 Task: Add the product "La Croix Cran-Raspberry" to cart from the store "Catering by Keto Bros Pizza".
Action: Mouse pressed left at (51, 96)
Screenshot: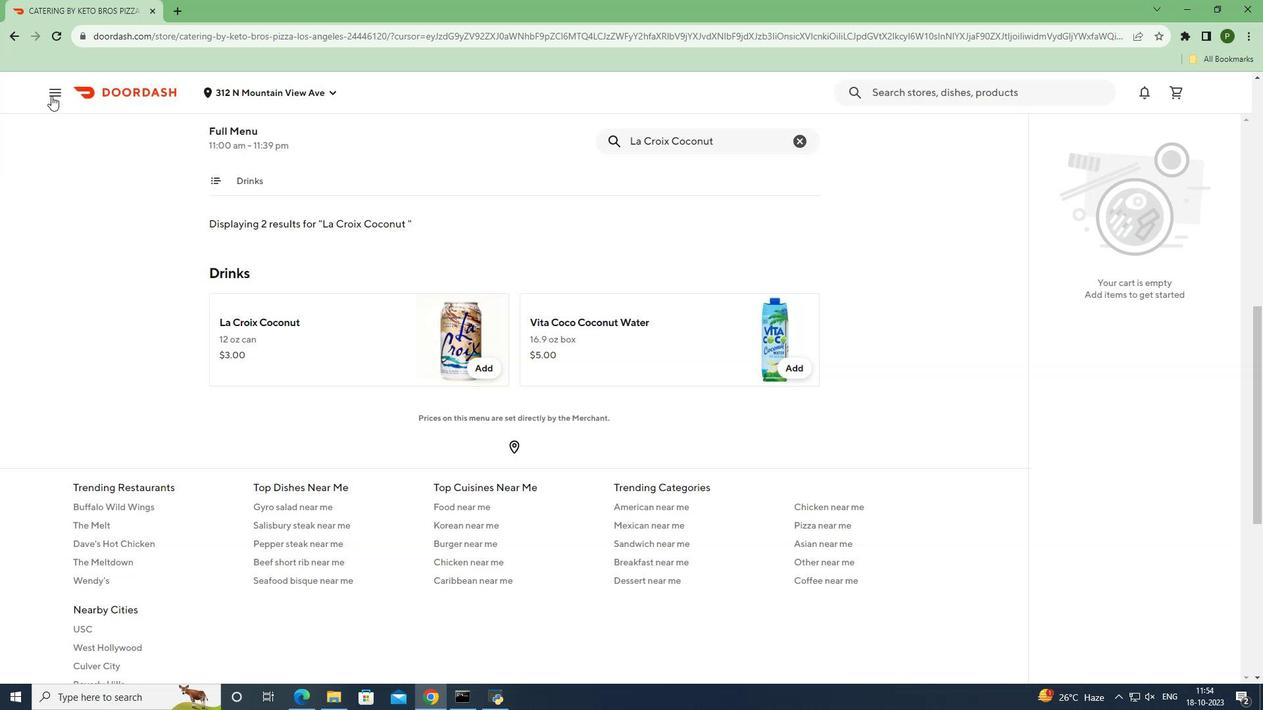 
Action: Mouse moved to (49, 188)
Screenshot: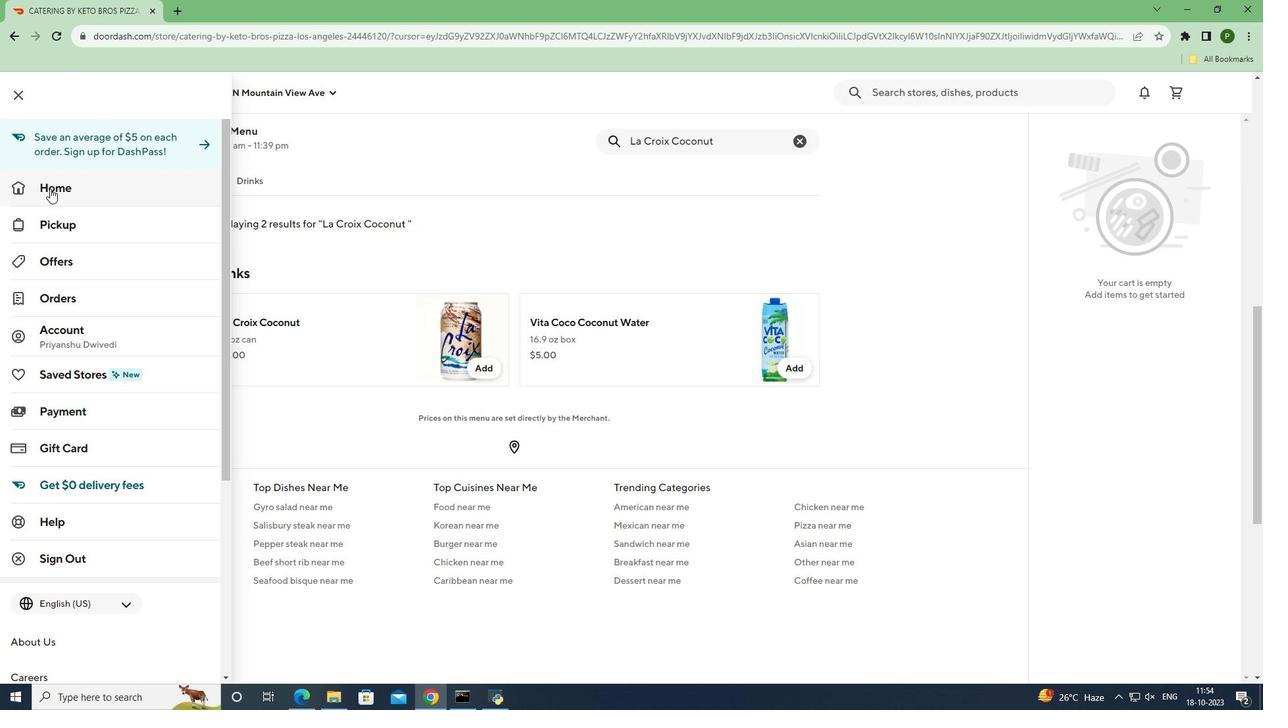 
Action: Mouse pressed left at (49, 188)
Screenshot: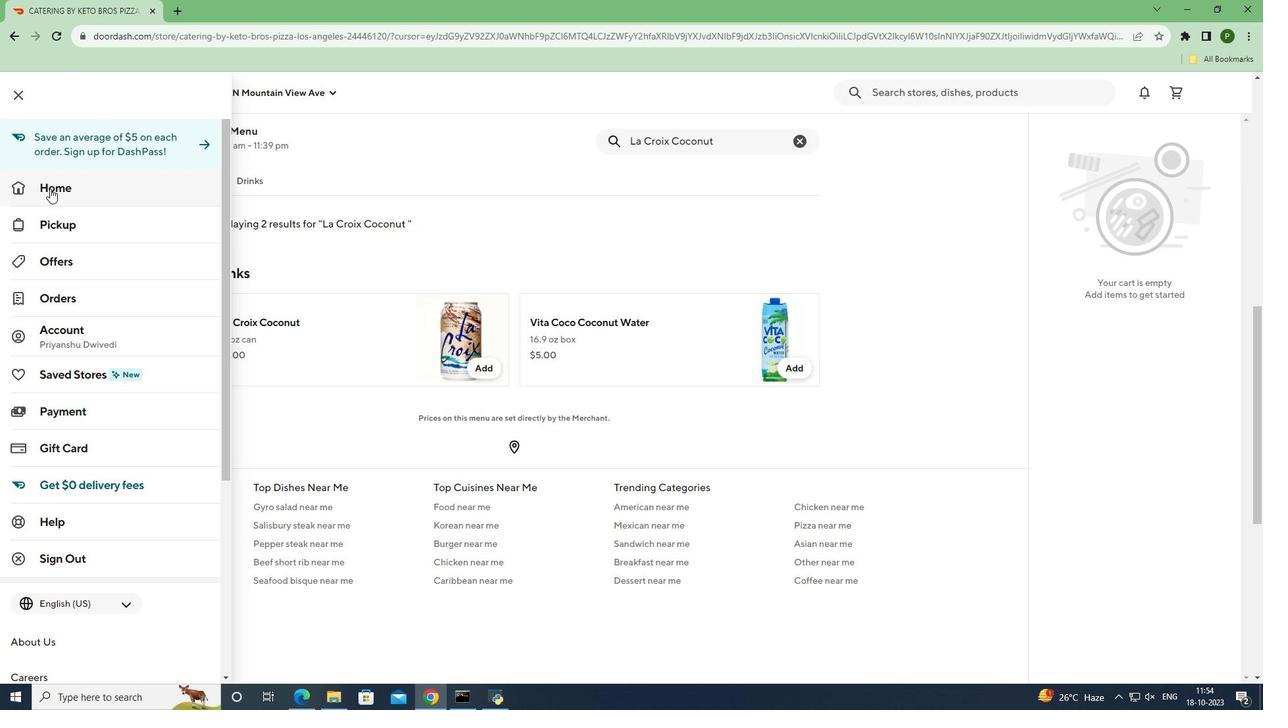 
Action: Mouse moved to (1003, 144)
Screenshot: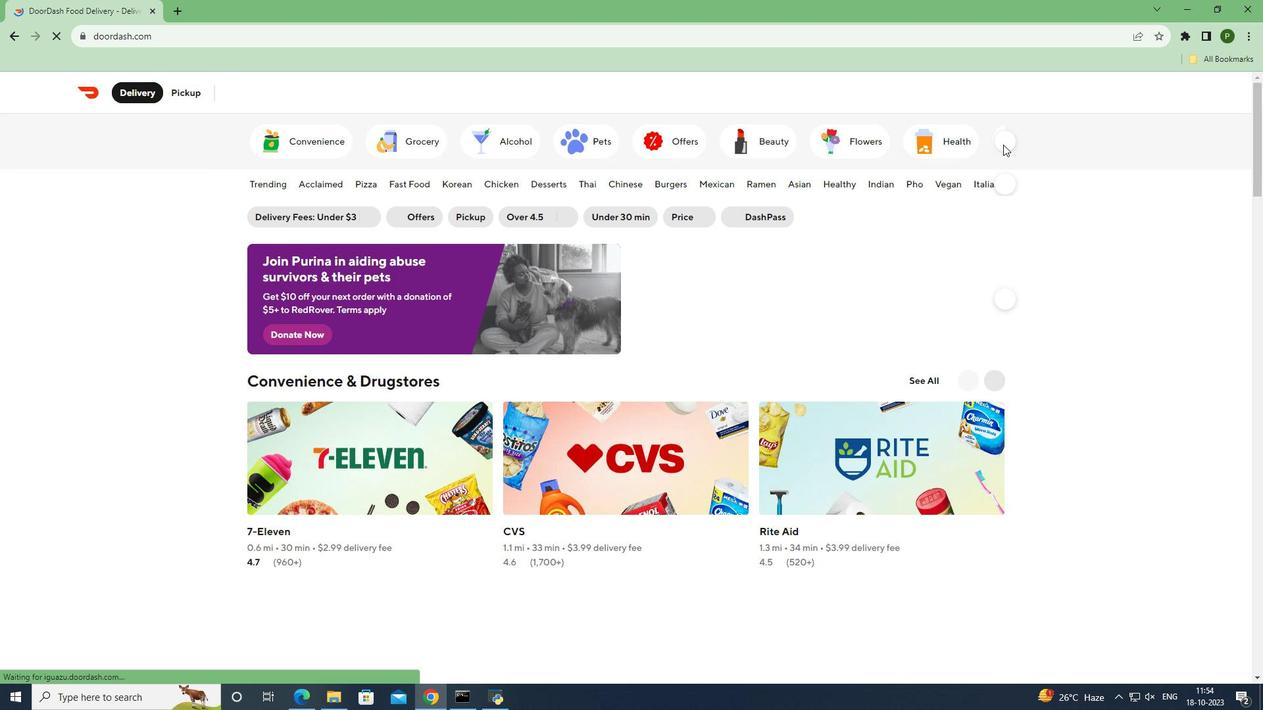 
Action: Mouse pressed left at (1003, 144)
Screenshot: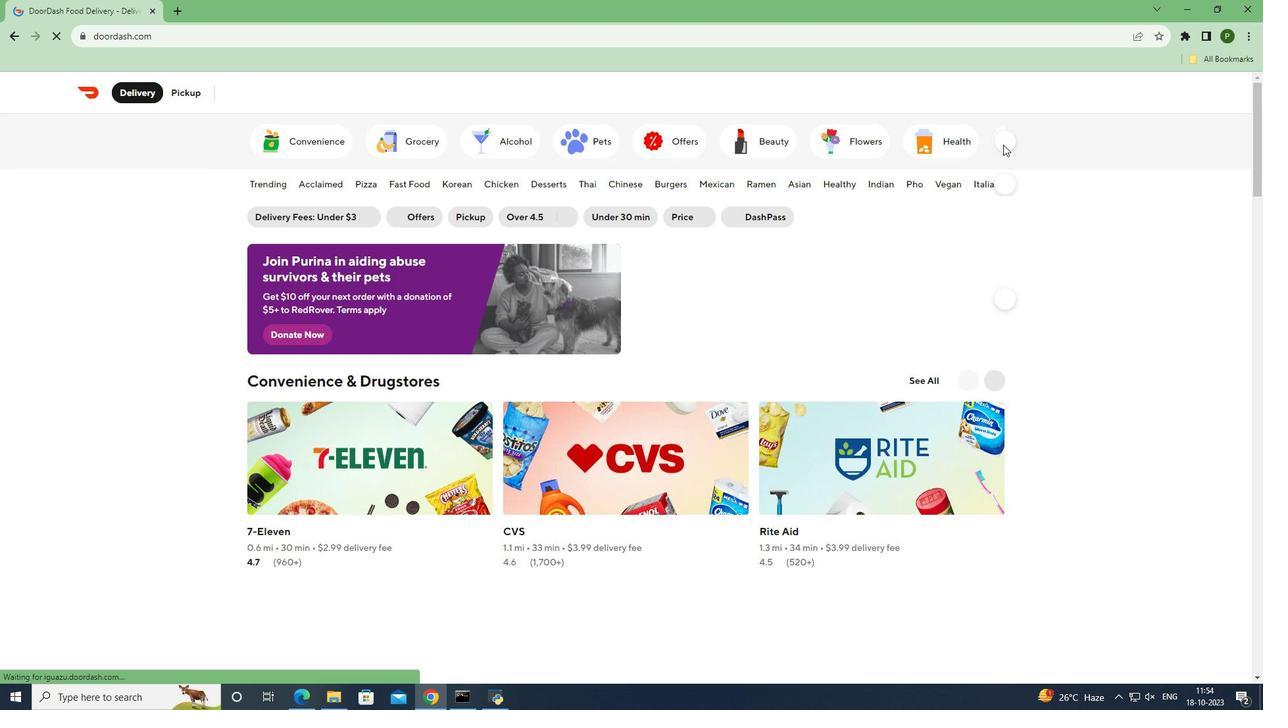 
Action: Mouse moved to (293, 139)
Screenshot: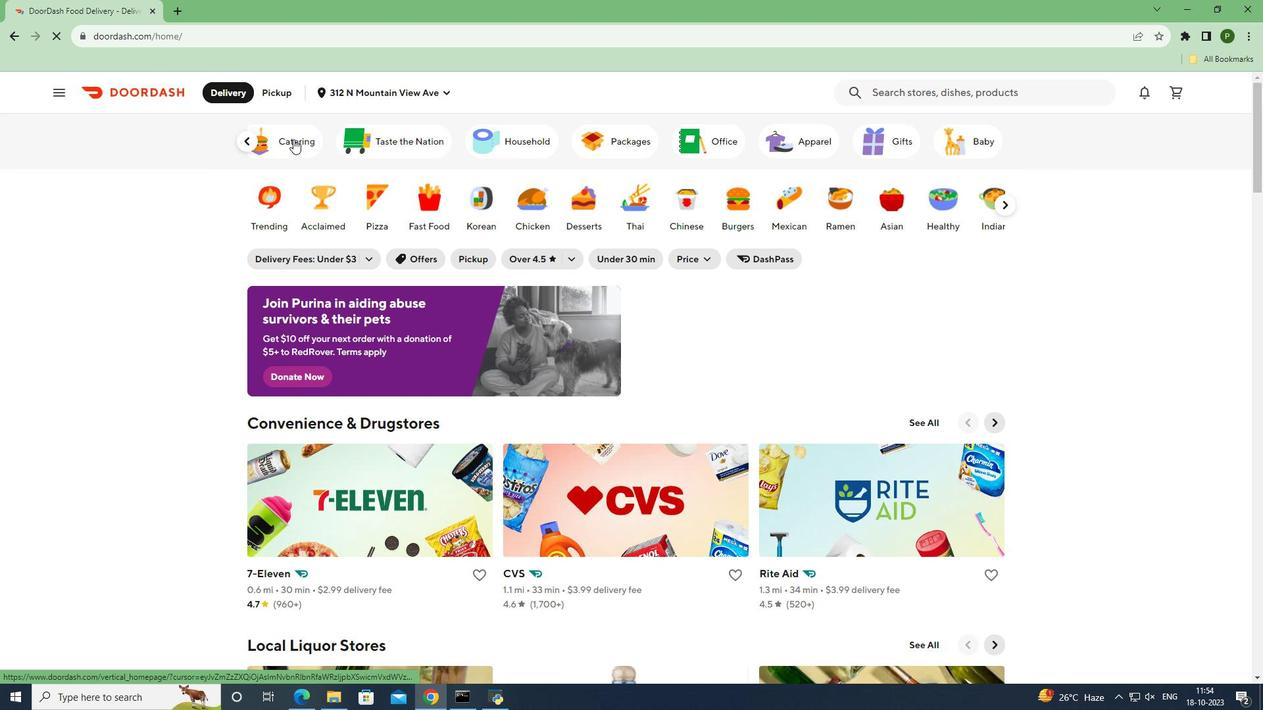 
Action: Mouse pressed left at (293, 139)
Screenshot: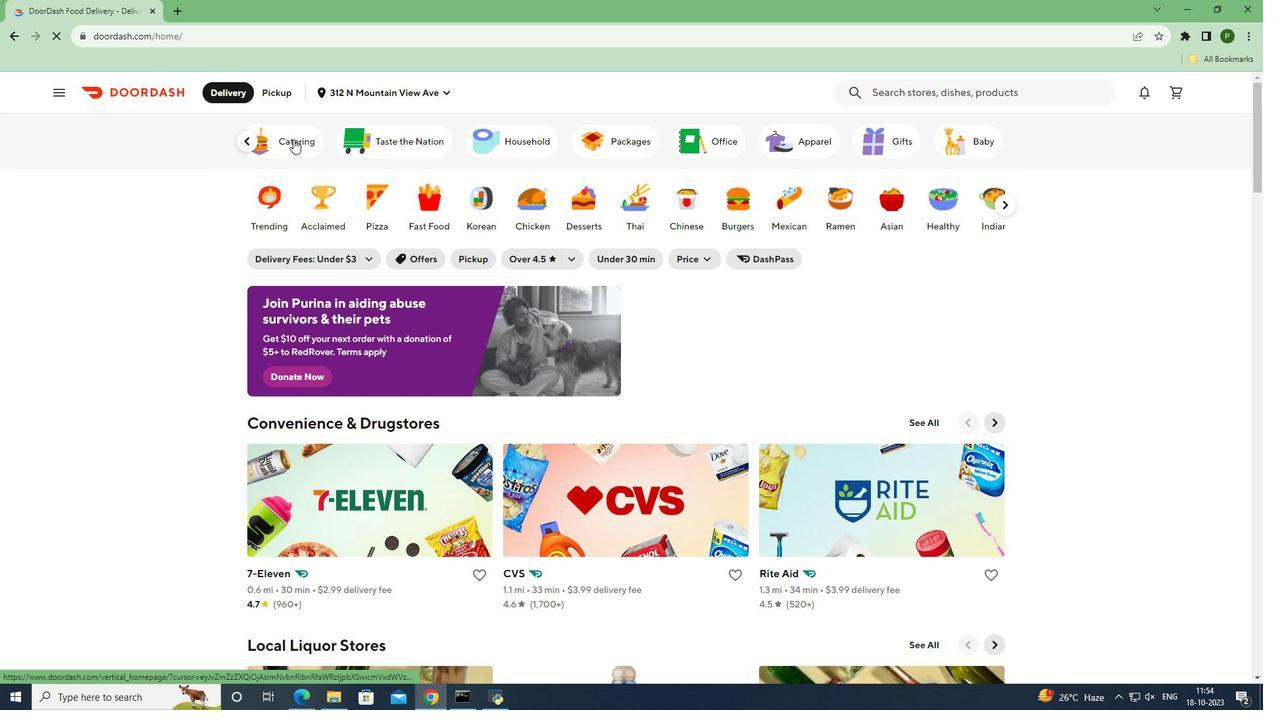 
Action: Mouse moved to (776, 274)
Screenshot: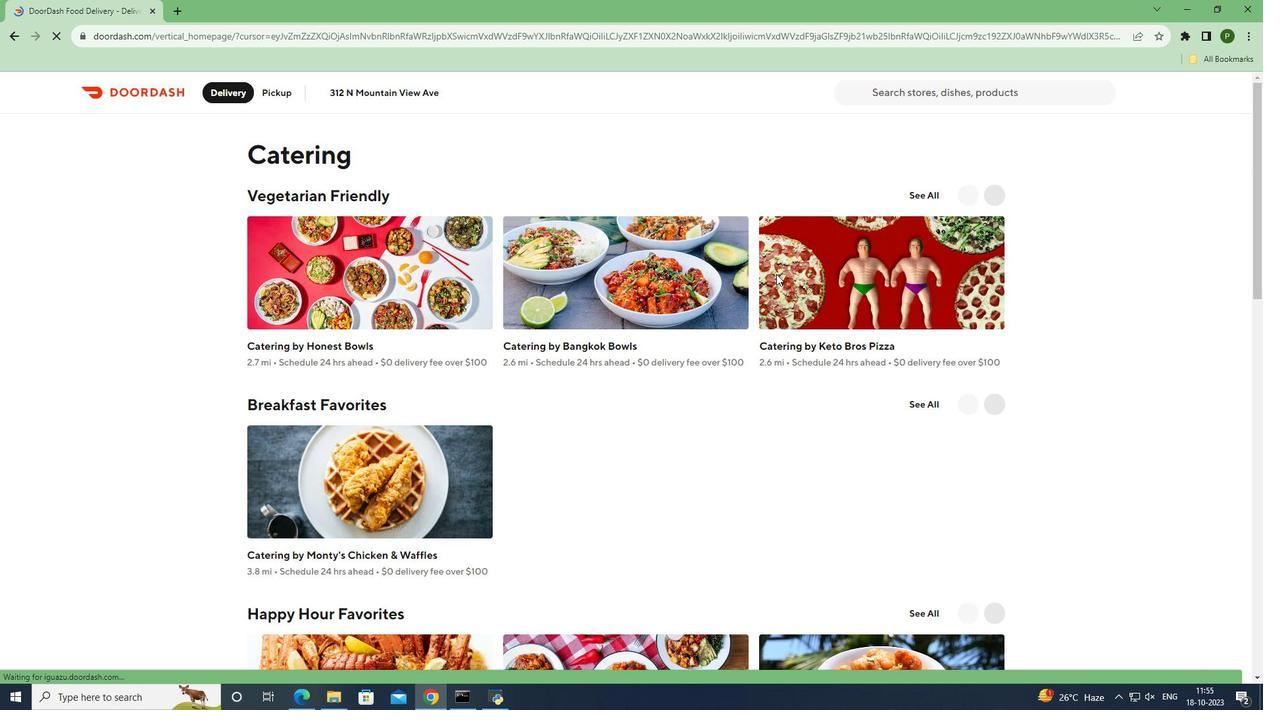 
Action: Mouse pressed left at (776, 274)
Screenshot: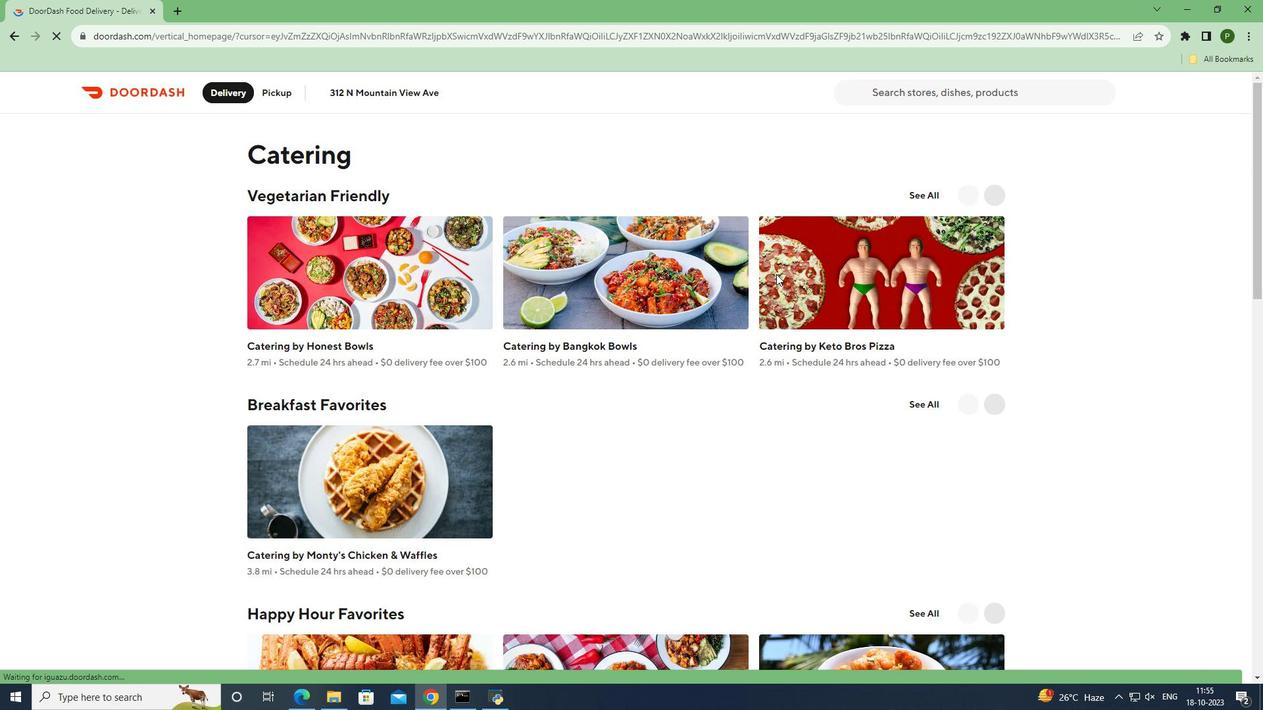 
Action: Mouse moved to (636, 396)
Screenshot: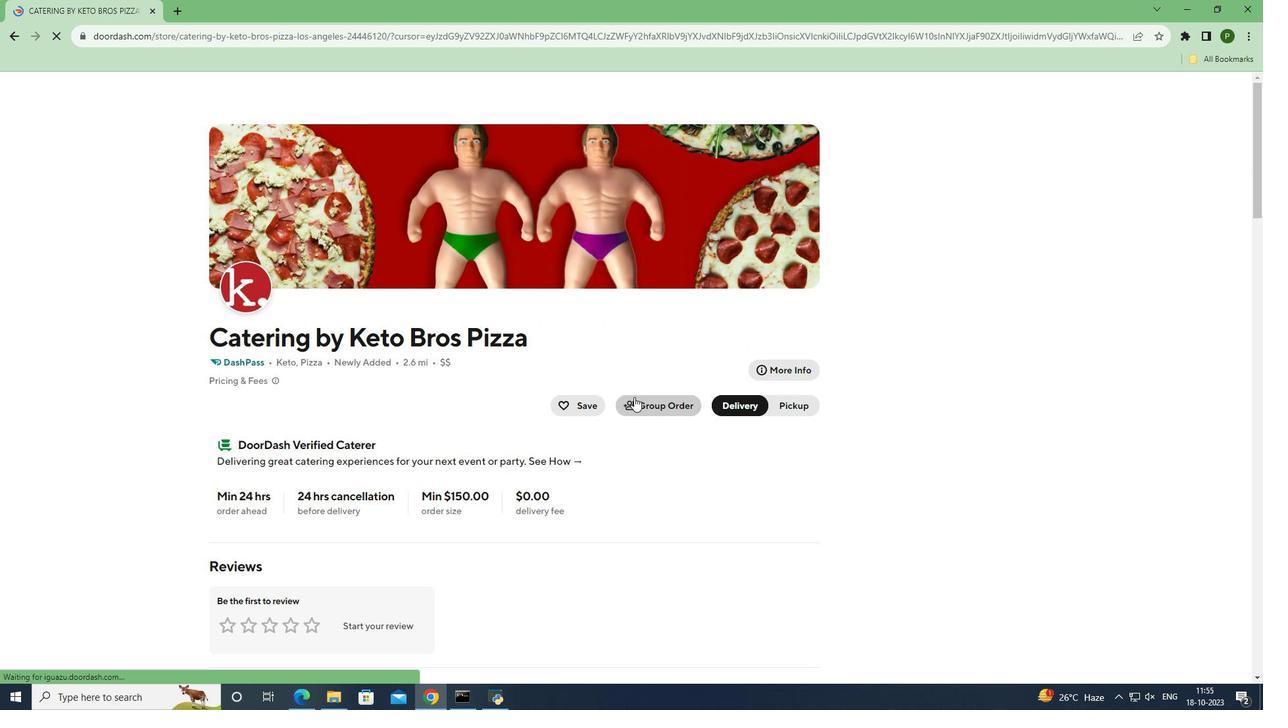 
Action: Mouse scrolled (636, 396) with delta (0, 0)
Screenshot: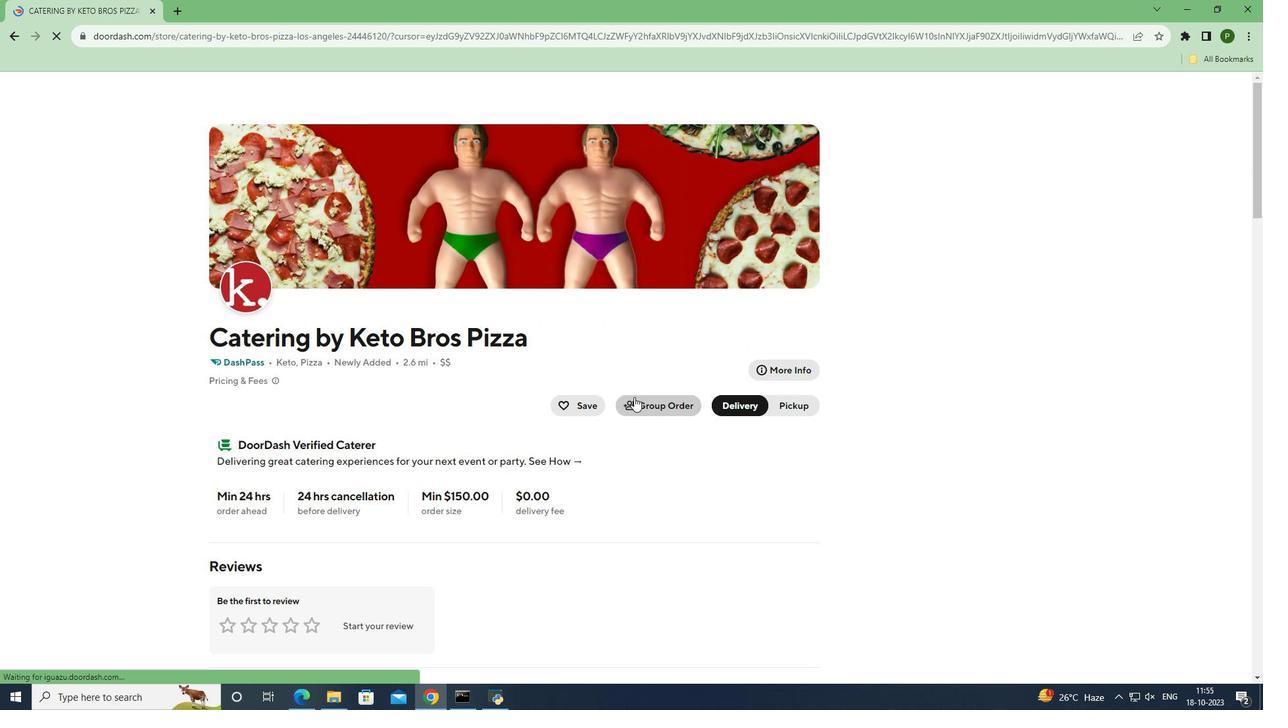 
Action: Mouse moved to (633, 397)
Screenshot: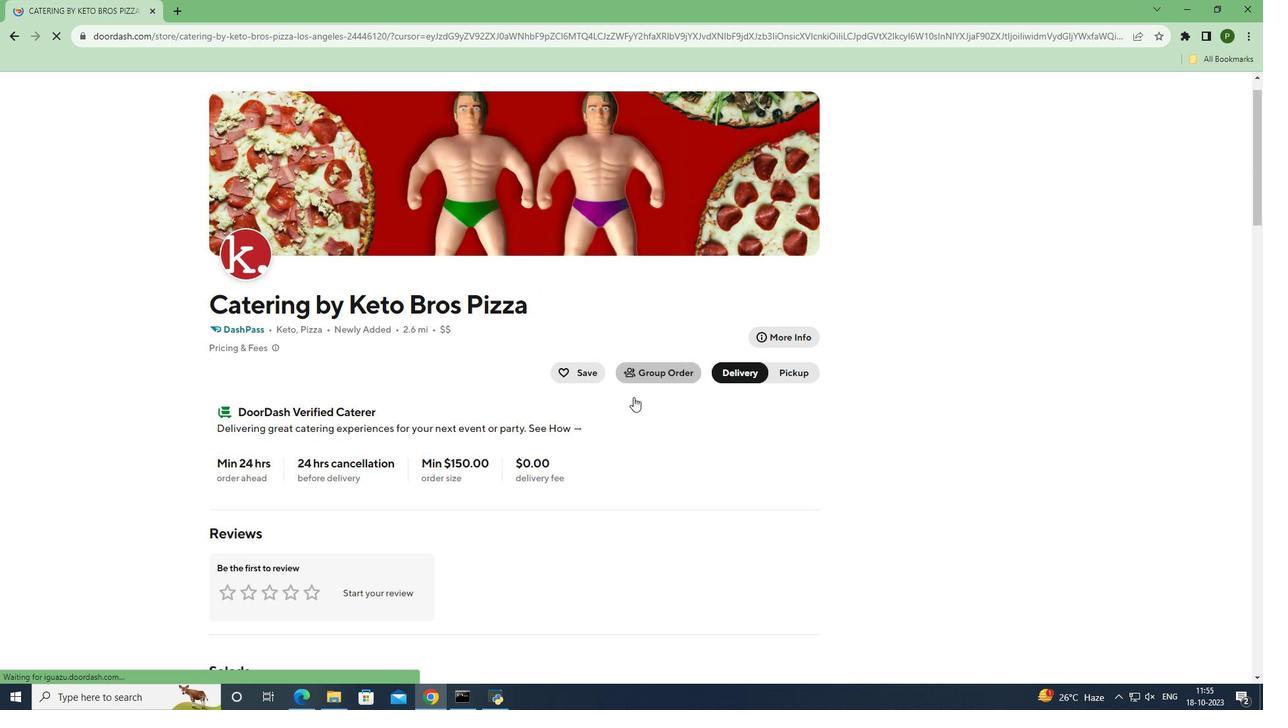 
Action: Mouse scrolled (633, 396) with delta (0, 0)
Screenshot: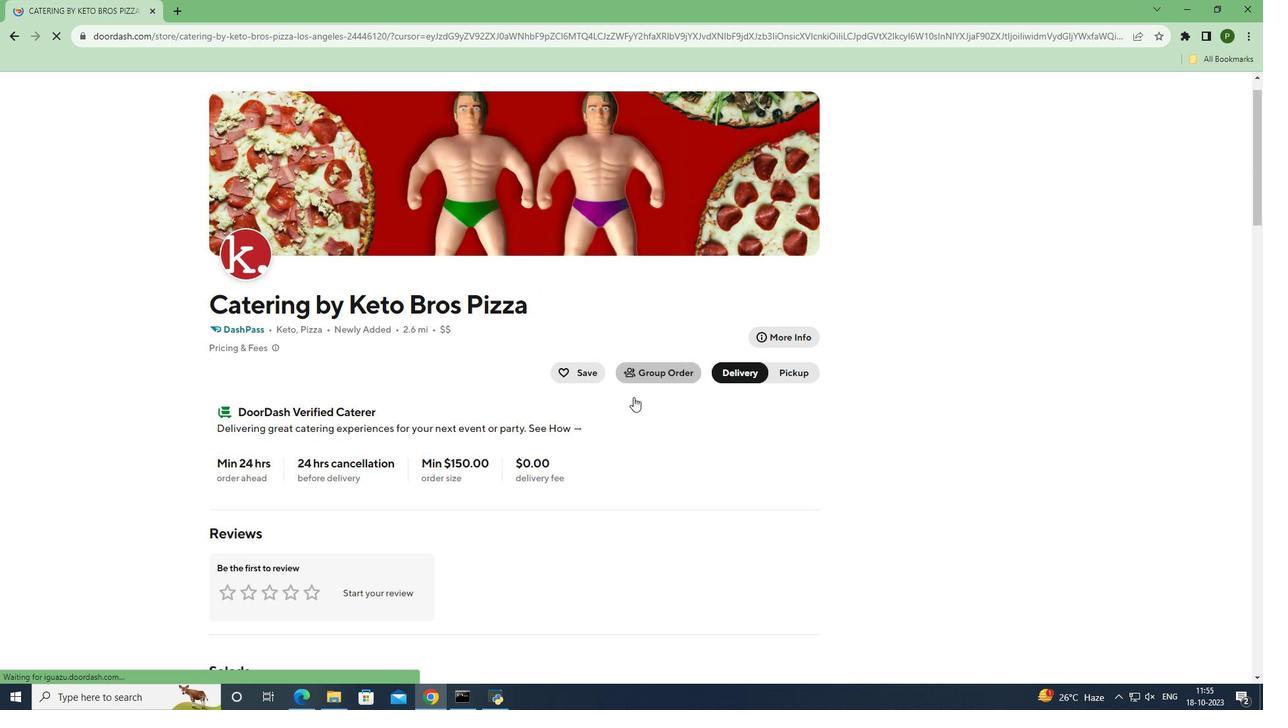 
Action: Mouse scrolled (633, 396) with delta (0, 0)
Screenshot: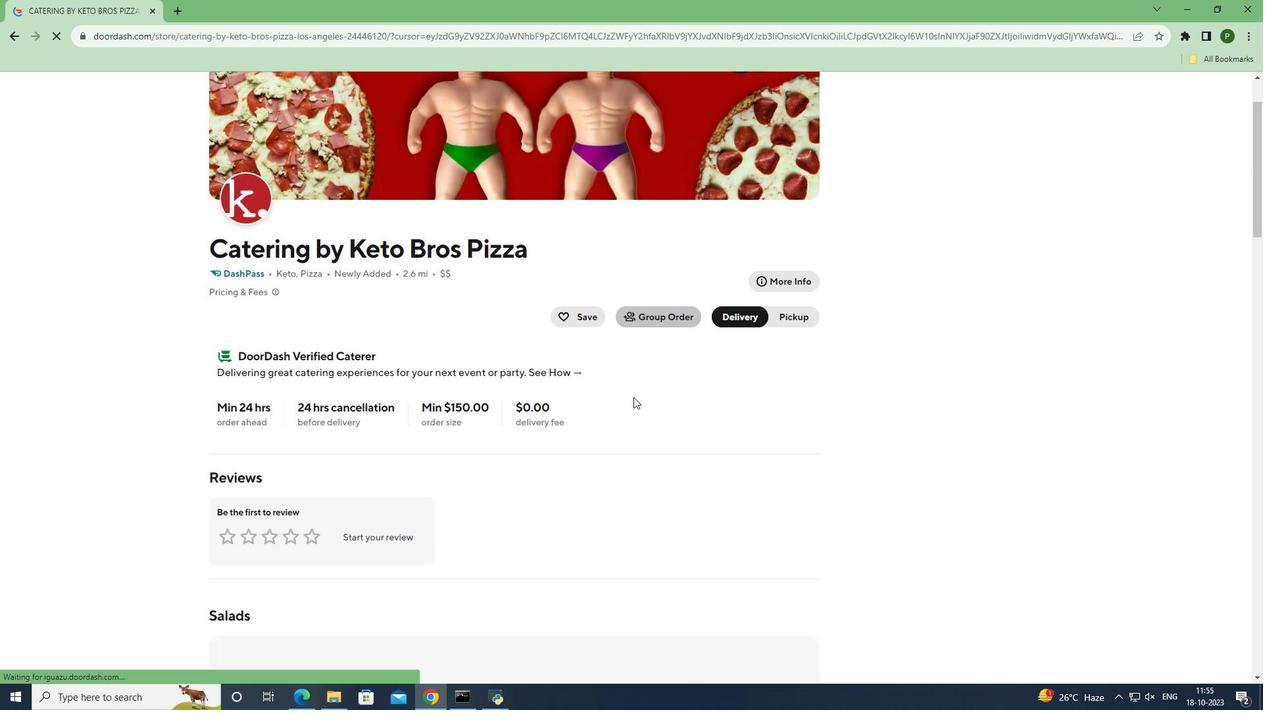 
Action: Mouse scrolled (633, 396) with delta (0, 0)
Screenshot: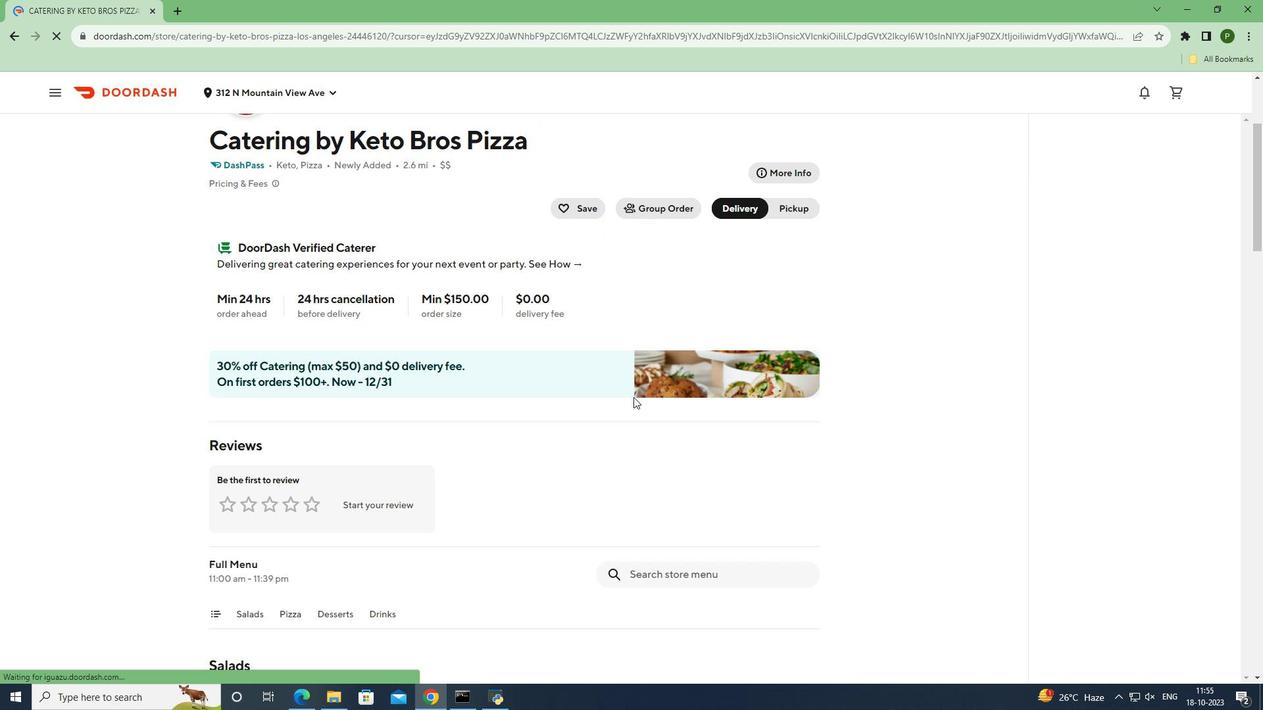 
Action: Mouse scrolled (633, 396) with delta (0, 0)
Screenshot: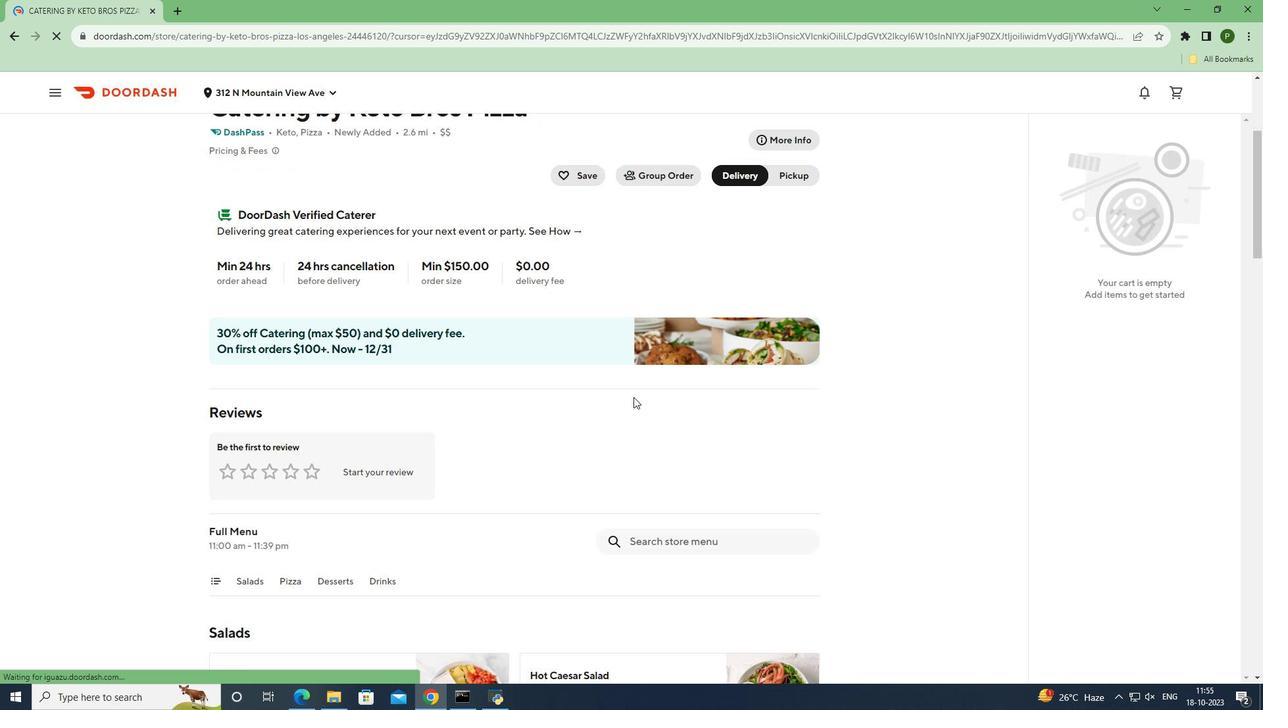 
Action: Mouse moved to (630, 438)
Screenshot: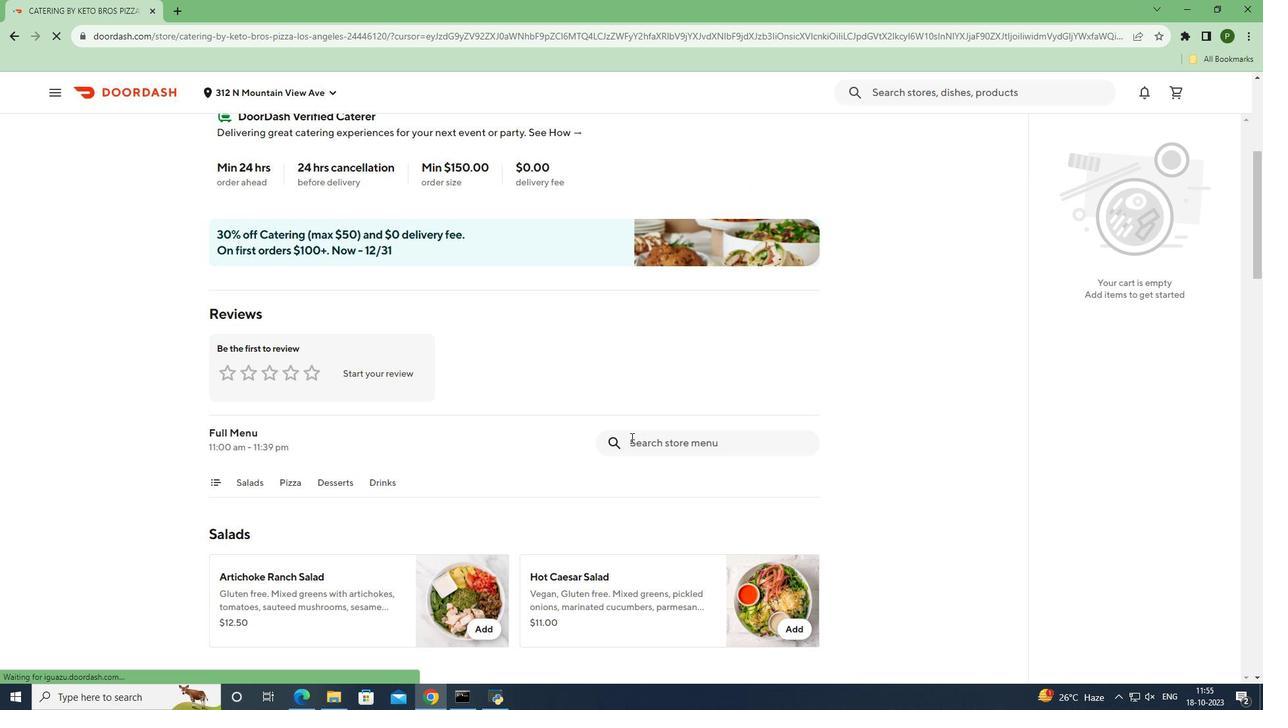 
Action: Mouse pressed left at (630, 438)
Screenshot: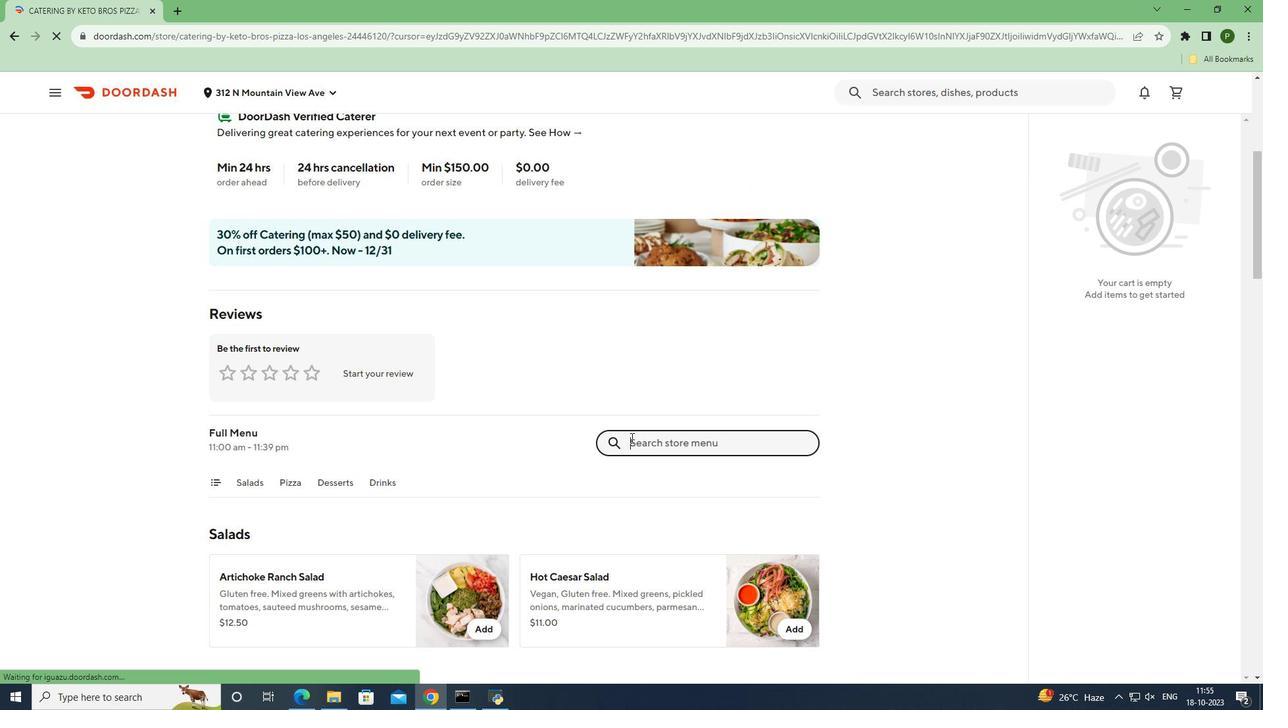 
Action: Mouse moved to (631, 439)
Screenshot: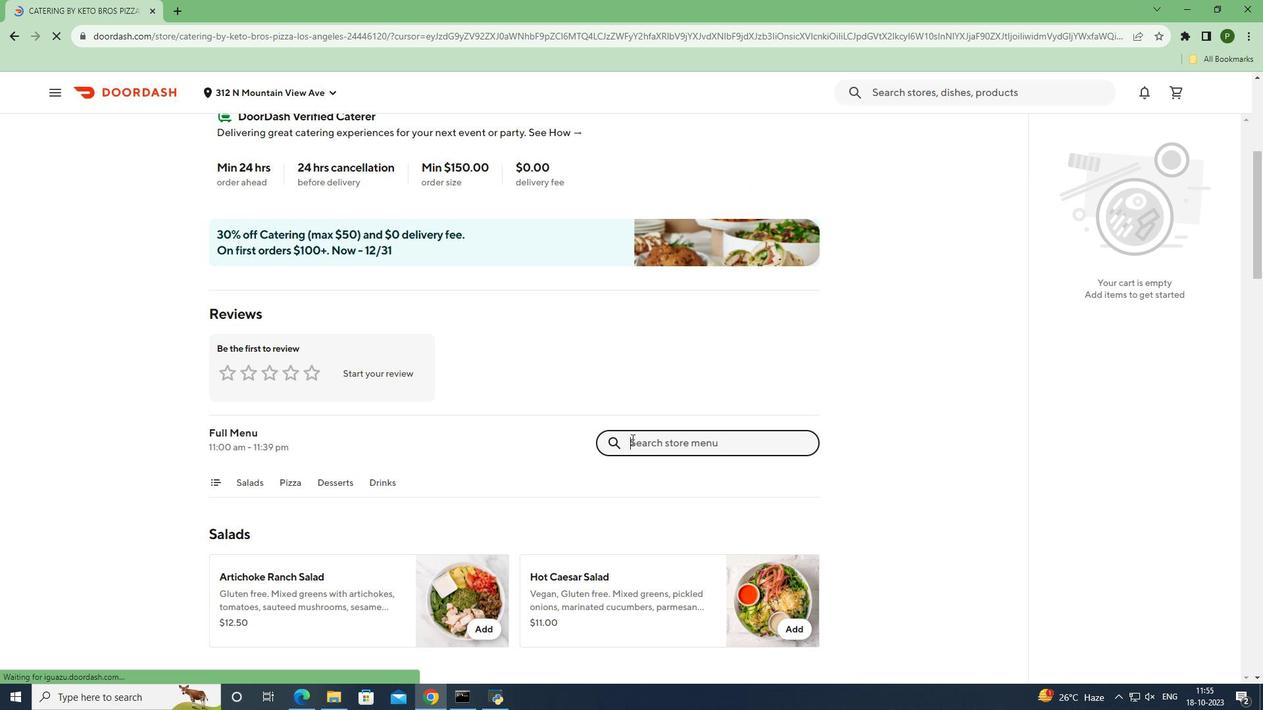 
Action: Key pressed <Key.caps_lock>L<Key.caps_lock>a<Key.space><Key.caps_lock>C<Key.caps_lock>roix<Key.space><Key.caps_lock>C<Key.caps_lock>ran<Key.space><Key.caps_lock>R<Key.caps_lock>aspberry<Key.enter>
Screenshot: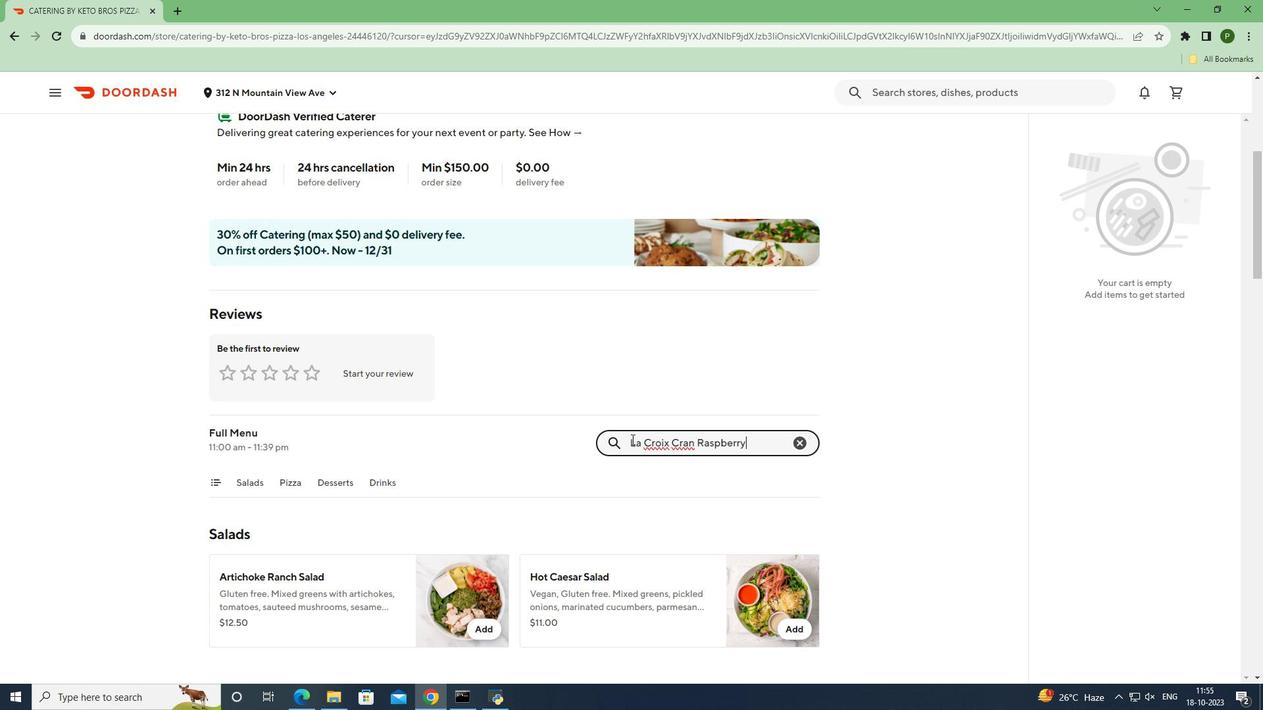 
Action: Mouse moved to (465, 364)
Screenshot: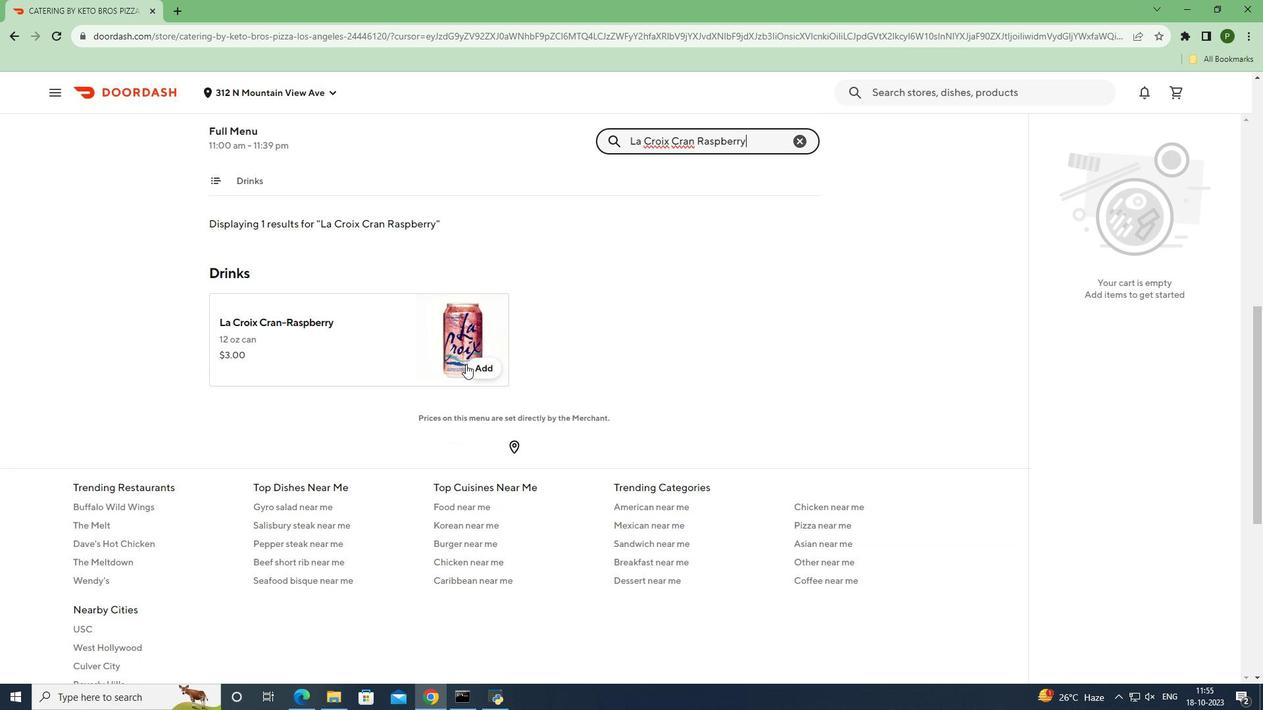 
Action: Mouse pressed left at (465, 364)
Screenshot: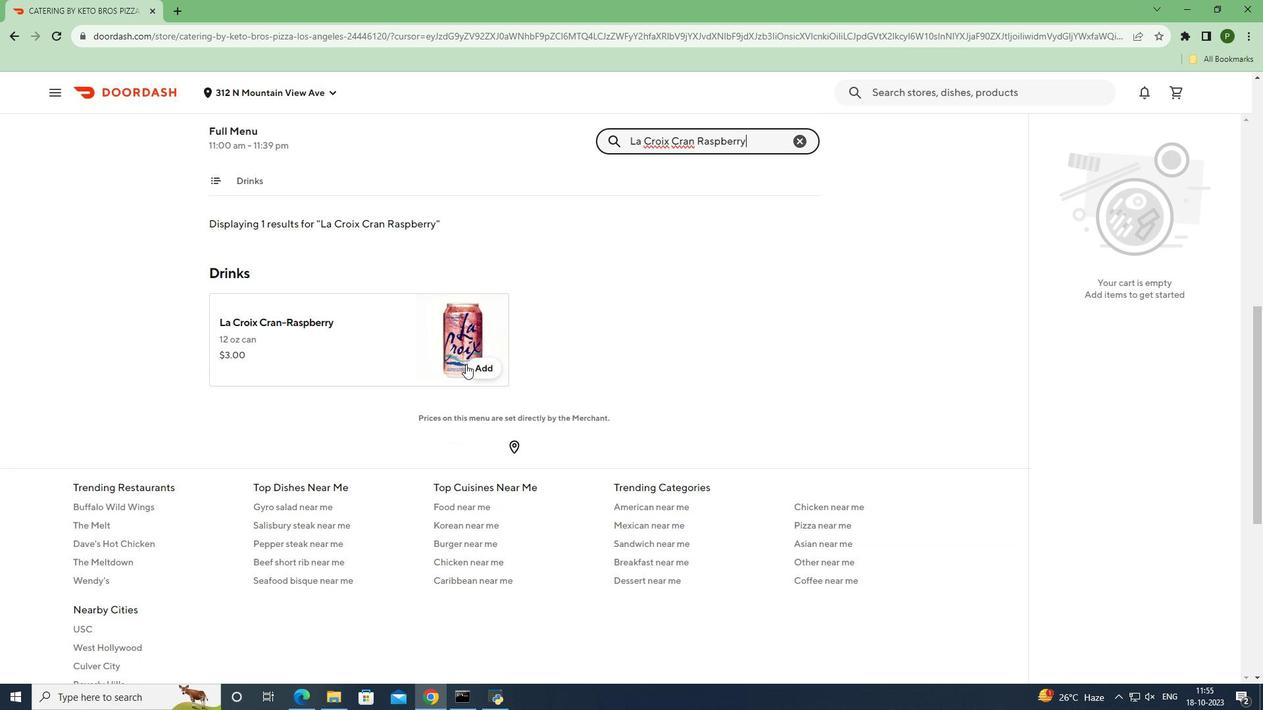 
Action: Mouse moved to (724, 563)
Screenshot: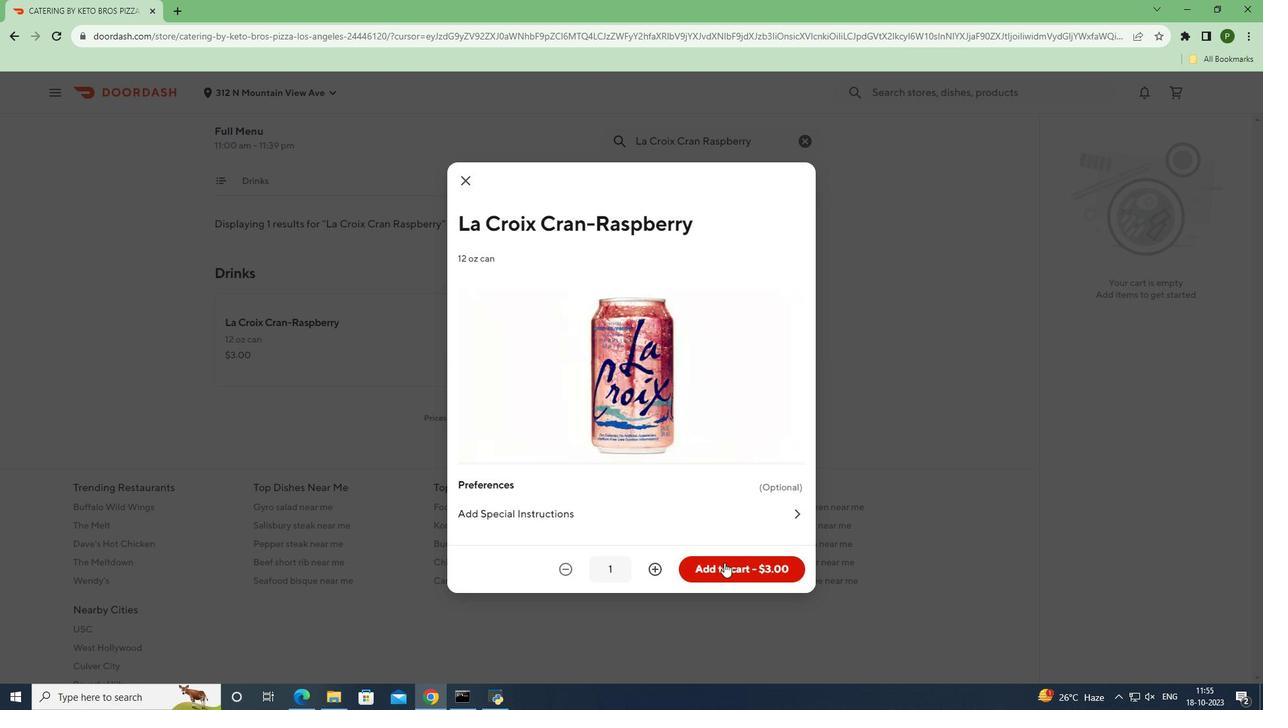 
Action: Mouse pressed left at (724, 563)
Screenshot: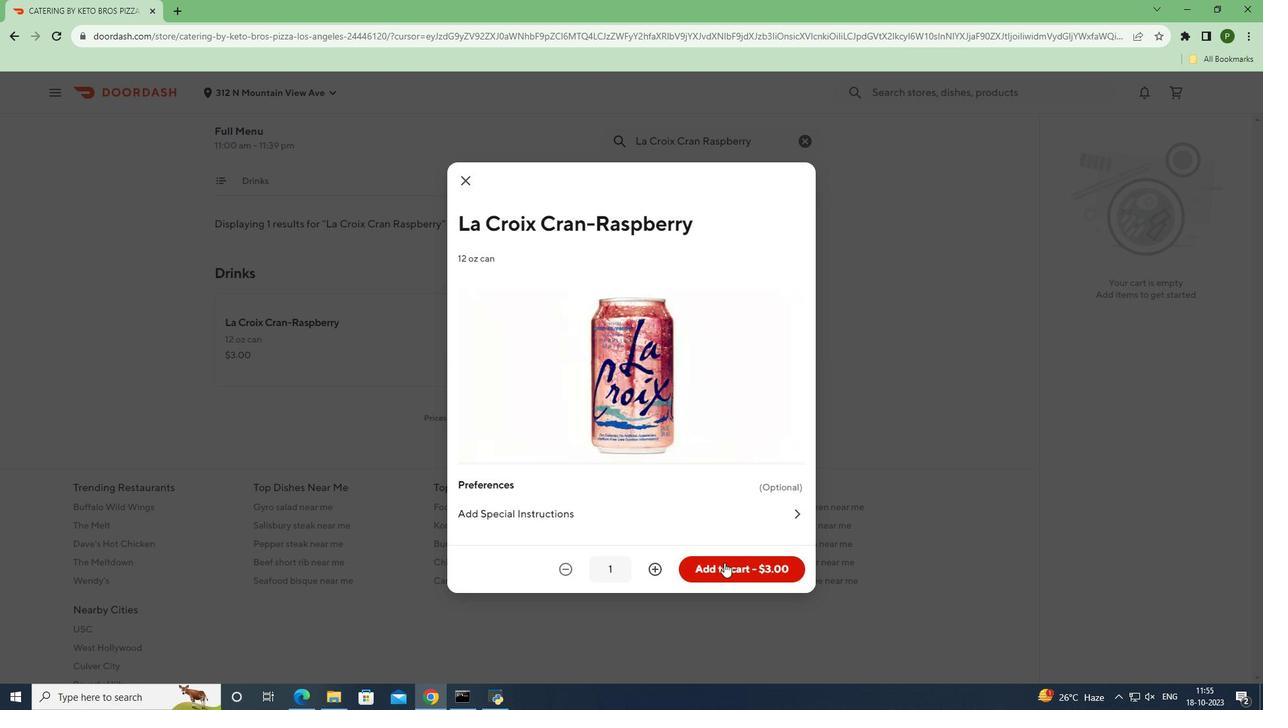 
Action: Mouse moved to (852, 525)
Screenshot: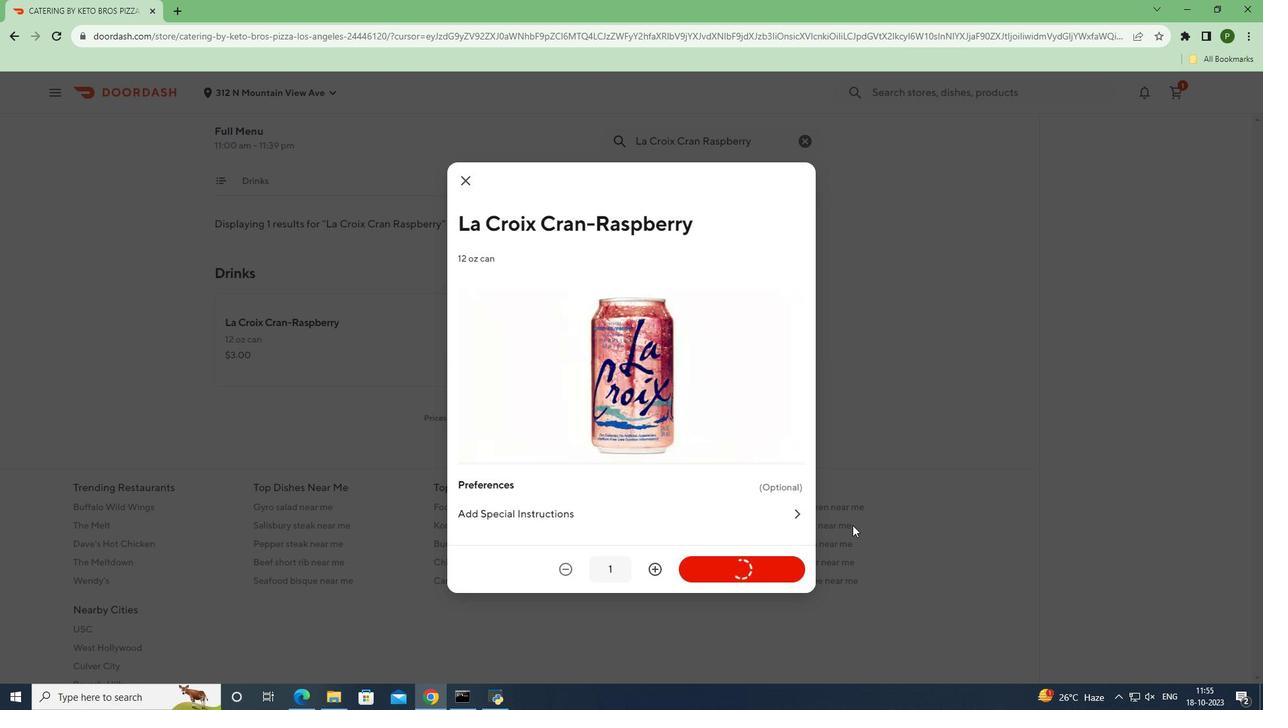 
